 Task: Upload an image of dogs from the desktop.
Action: Mouse moved to (97, 87)
Screenshot: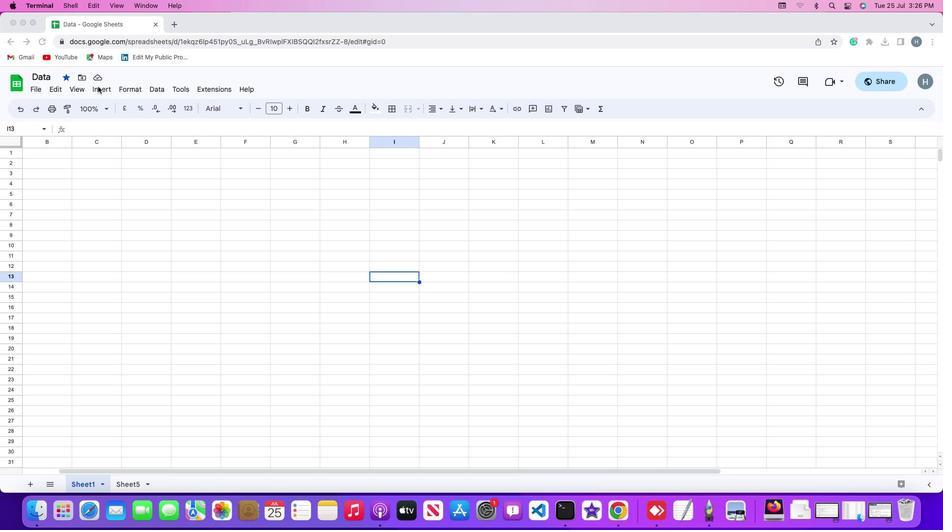 
Action: Mouse pressed left at (97, 87)
Screenshot: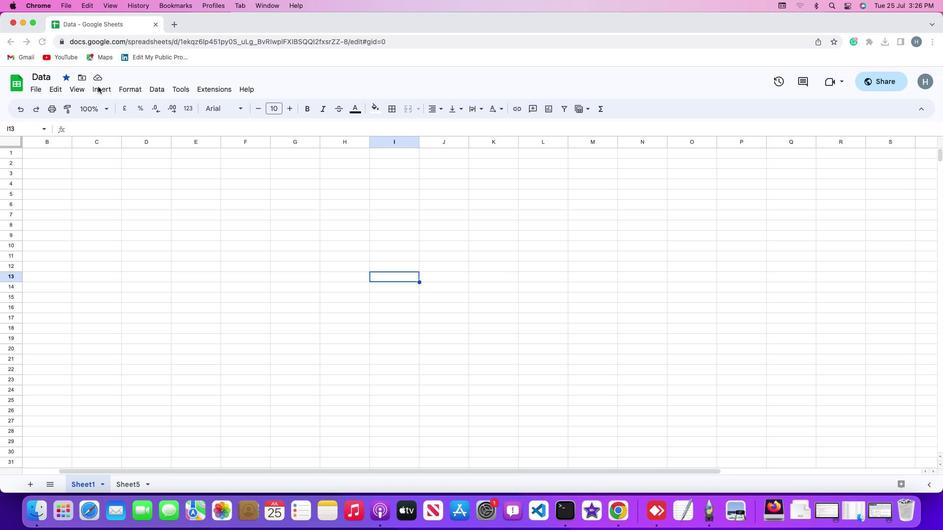 
Action: Mouse moved to (102, 87)
Screenshot: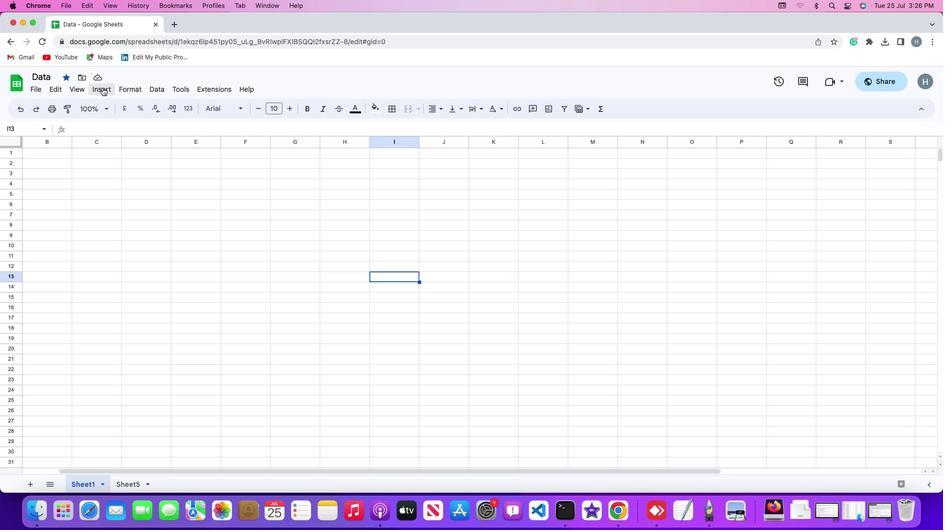 
Action: Mouse pressed left at (102, 87)
Screenshot: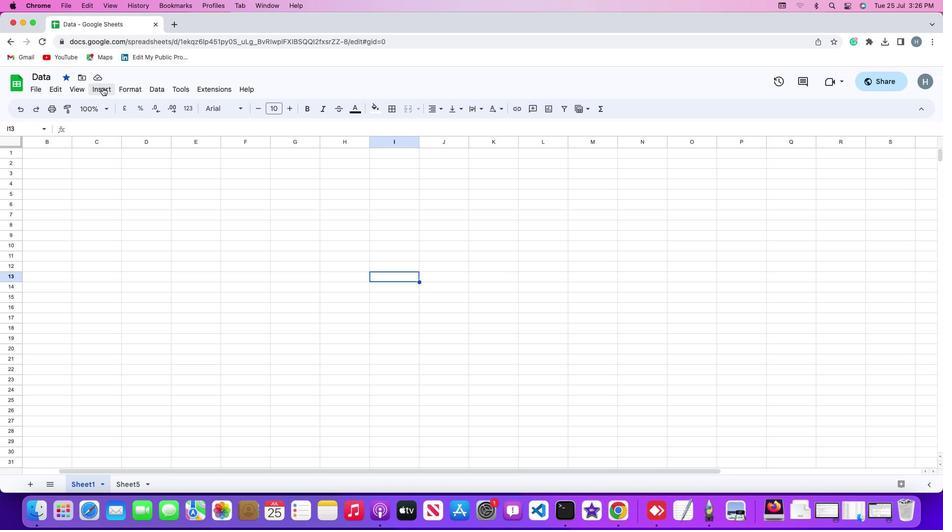 
Action: Mouse moved to (122, 225)
Screenshot: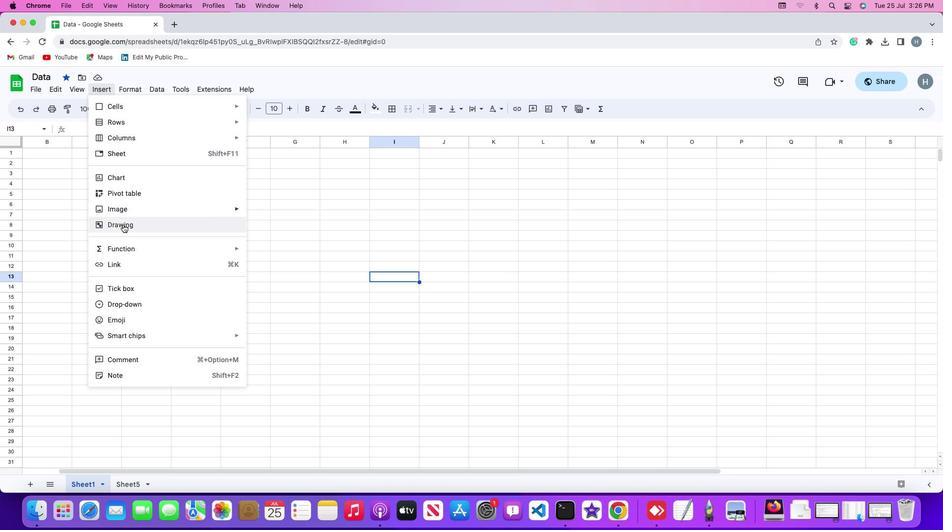 
Action: Mouse pressed left at (122, 225)
Screenshot: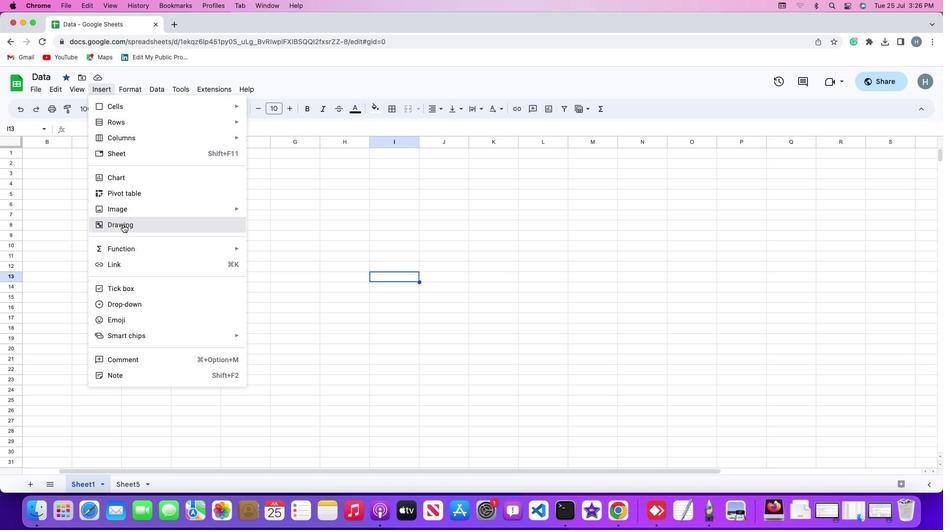 
Action: Mouse moved to (431, 123)
Screenshot: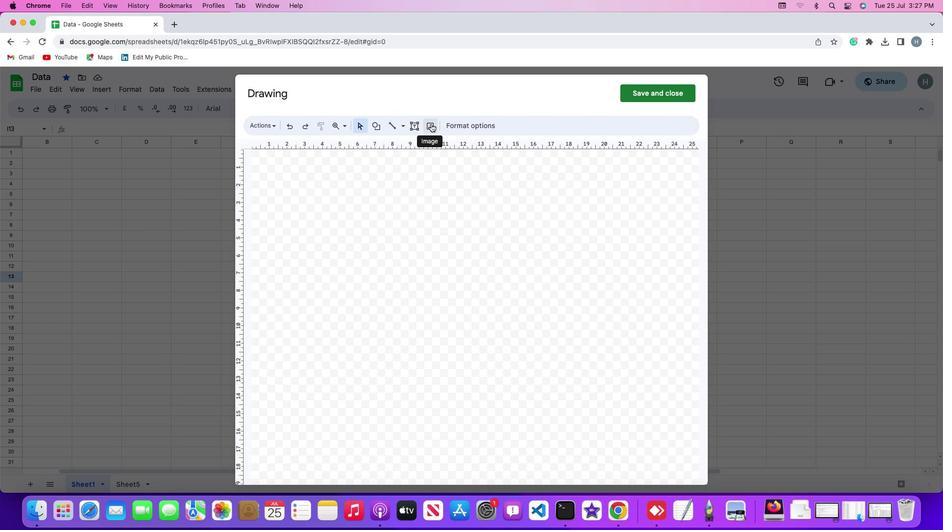 
Action: Mouse pressed left at (431, 123)
Screenshot: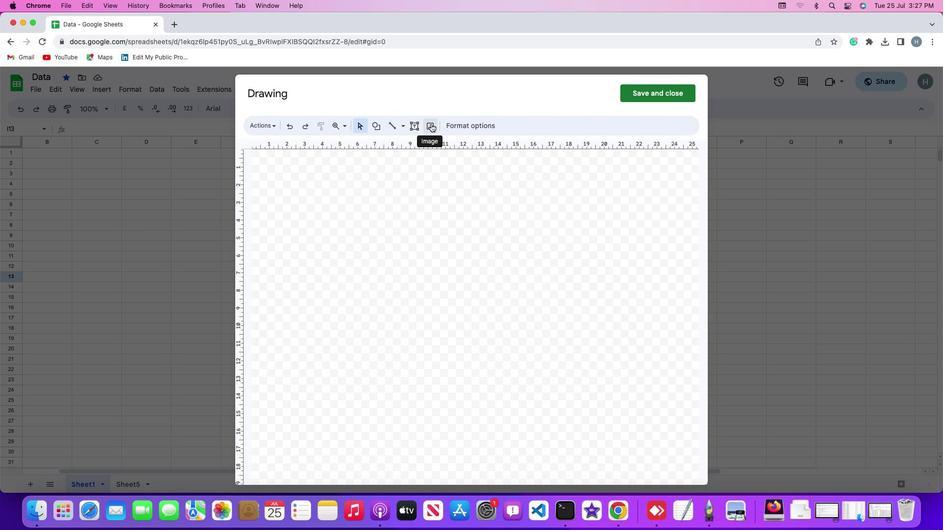 
Action: Mouse moved to (460, 322)
Screenshot: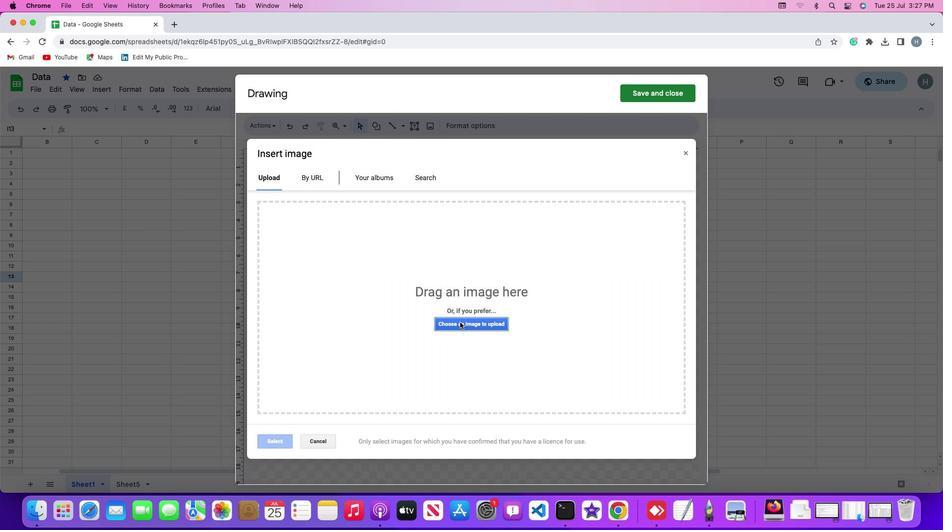 
Action: Mouse pressed left at (460, 322)
Screenshot: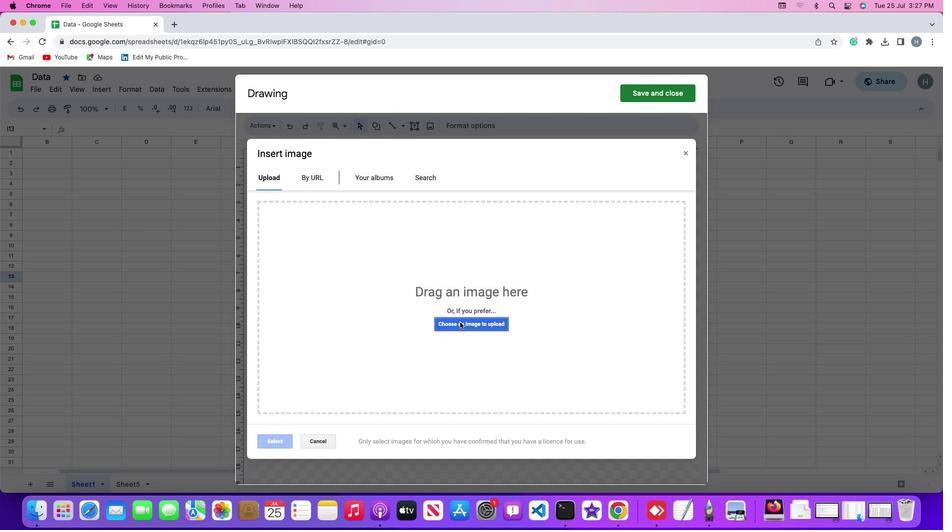 
Action: Mouse moved to (409, 223)
Screenshot: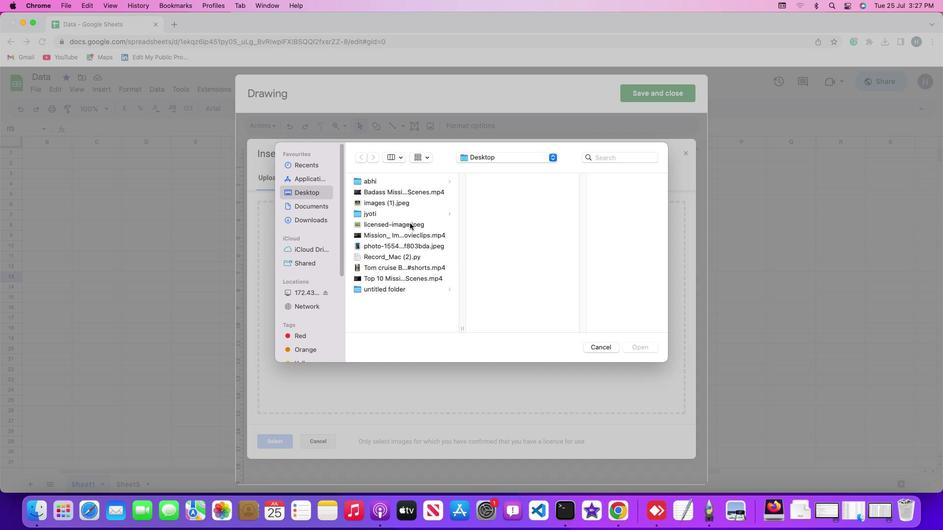 
Action: Mouse pressed left at (409, 223)
Screenshot: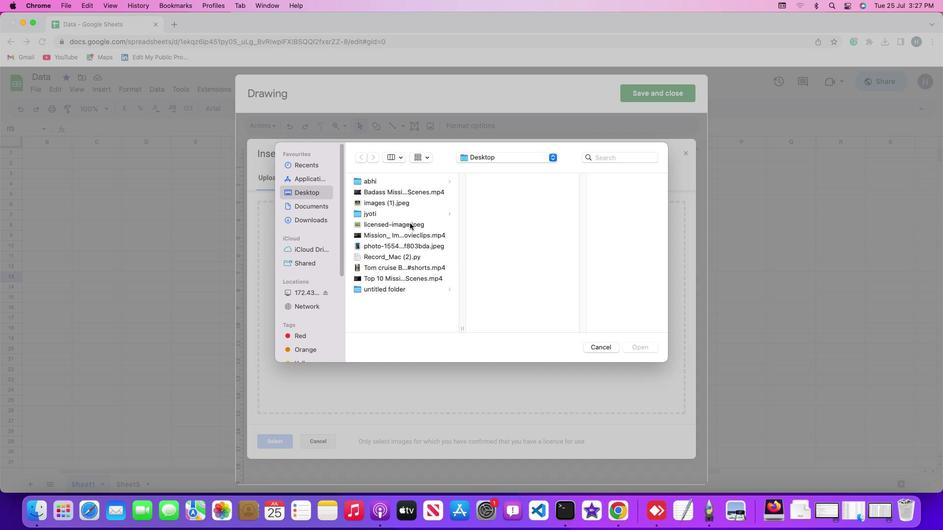 
Action: Mouse moved to (647, 347)
Screenshot: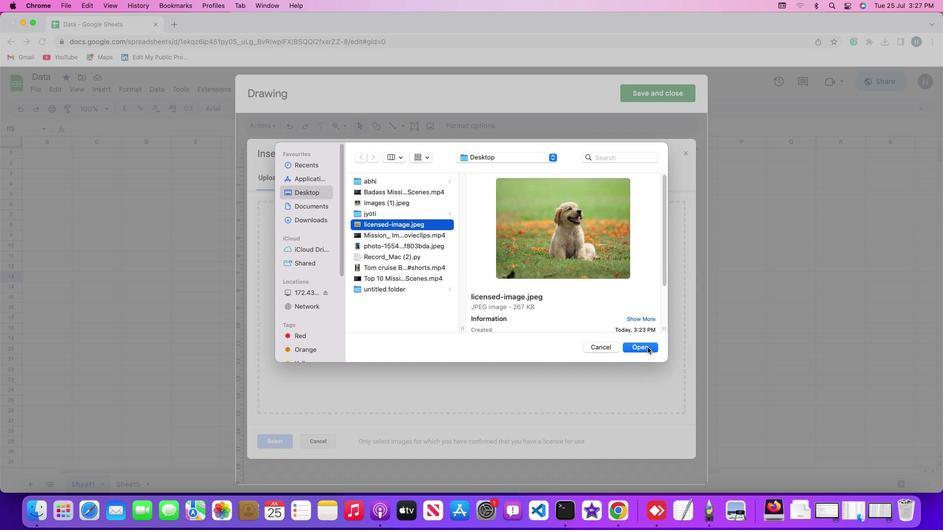 
Action: Mouse pressed left at (647, 347)
Screenshot: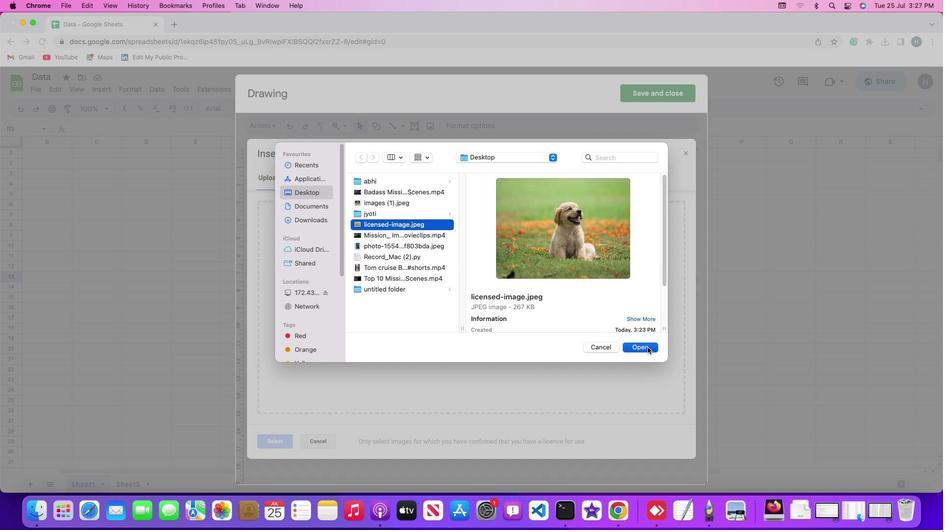 
Action: Mouse moved to (482, 283)
Screenshot: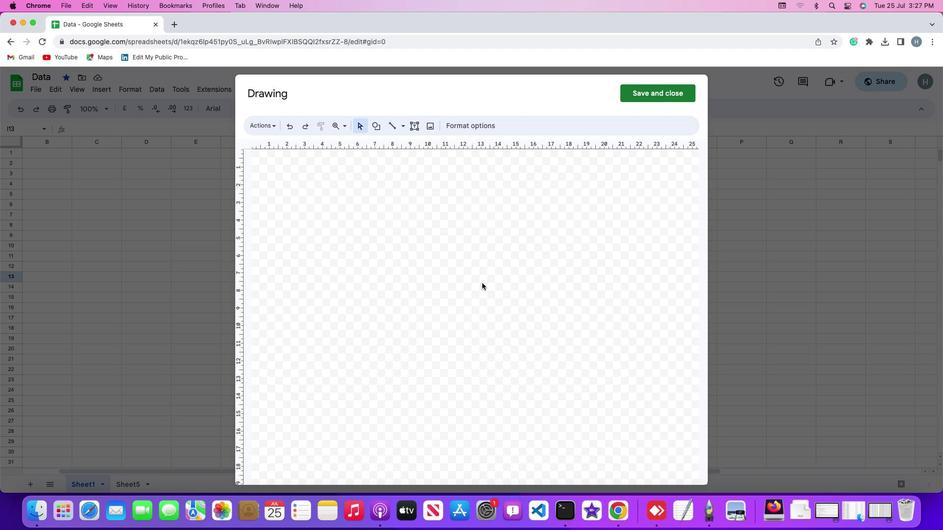 
